 Task: In the  document Friendship.doc, select heading and apply ' Bold and Underline'  Using "replace feature", replace:  'essential to important'
Action: Mouse moved to (660, 389)
Screenshot: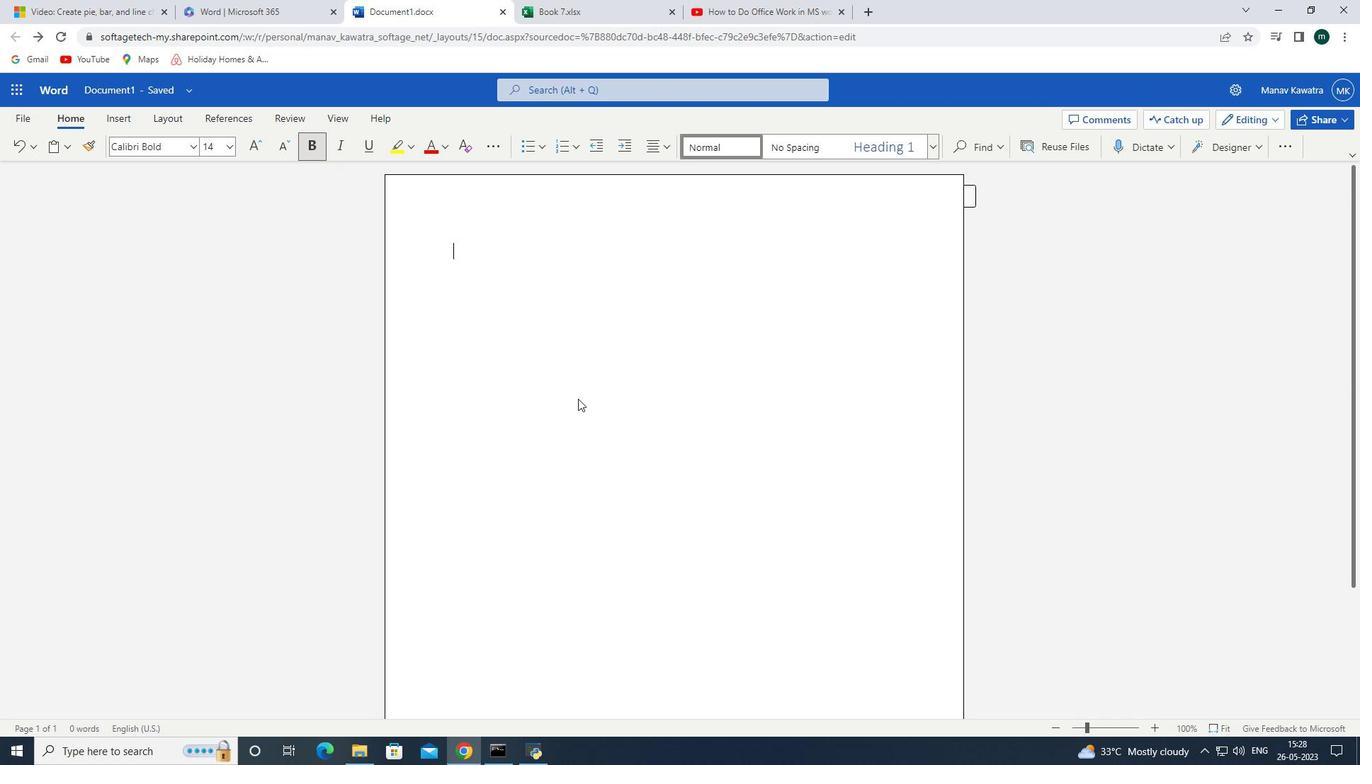 
Action: Mouse pressed left at (660, 389)
Screenshot: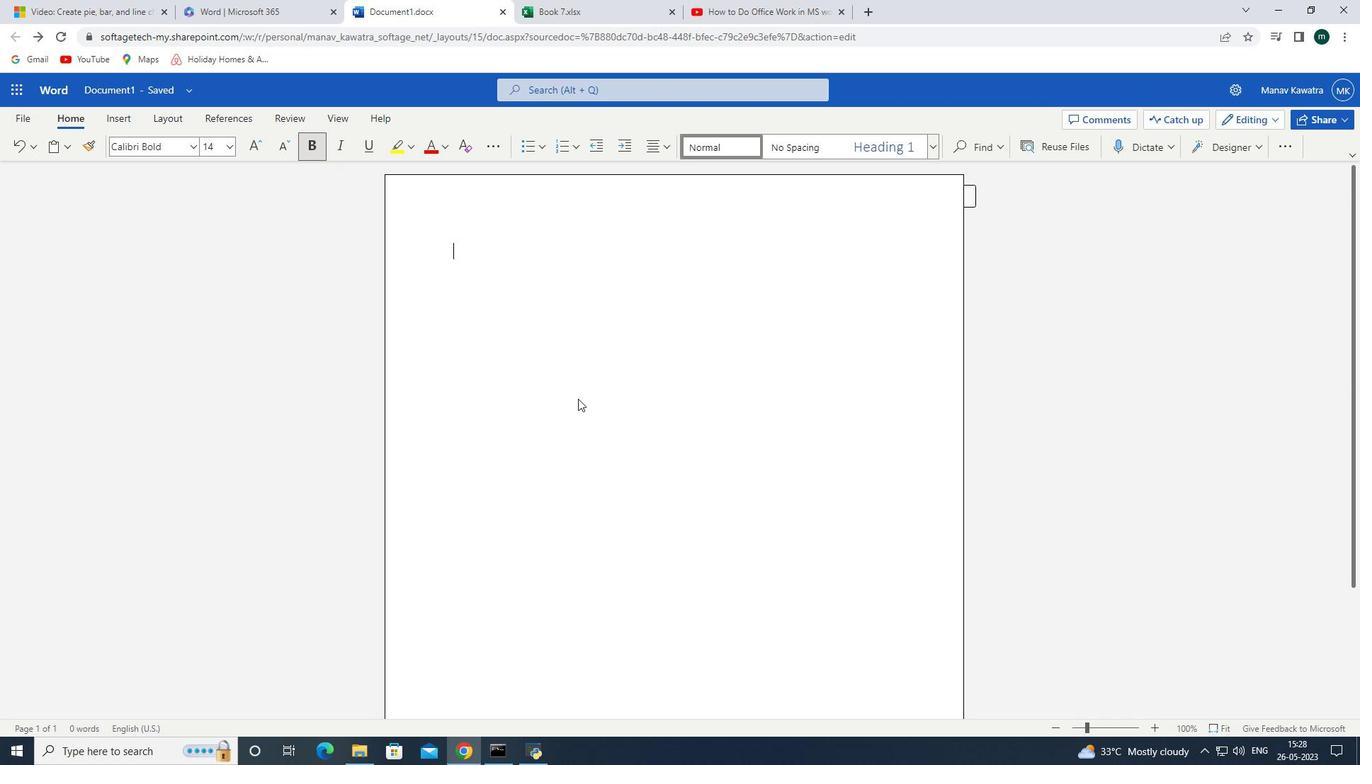 
Action: Mouse moved to (648, 392)
Screenshot: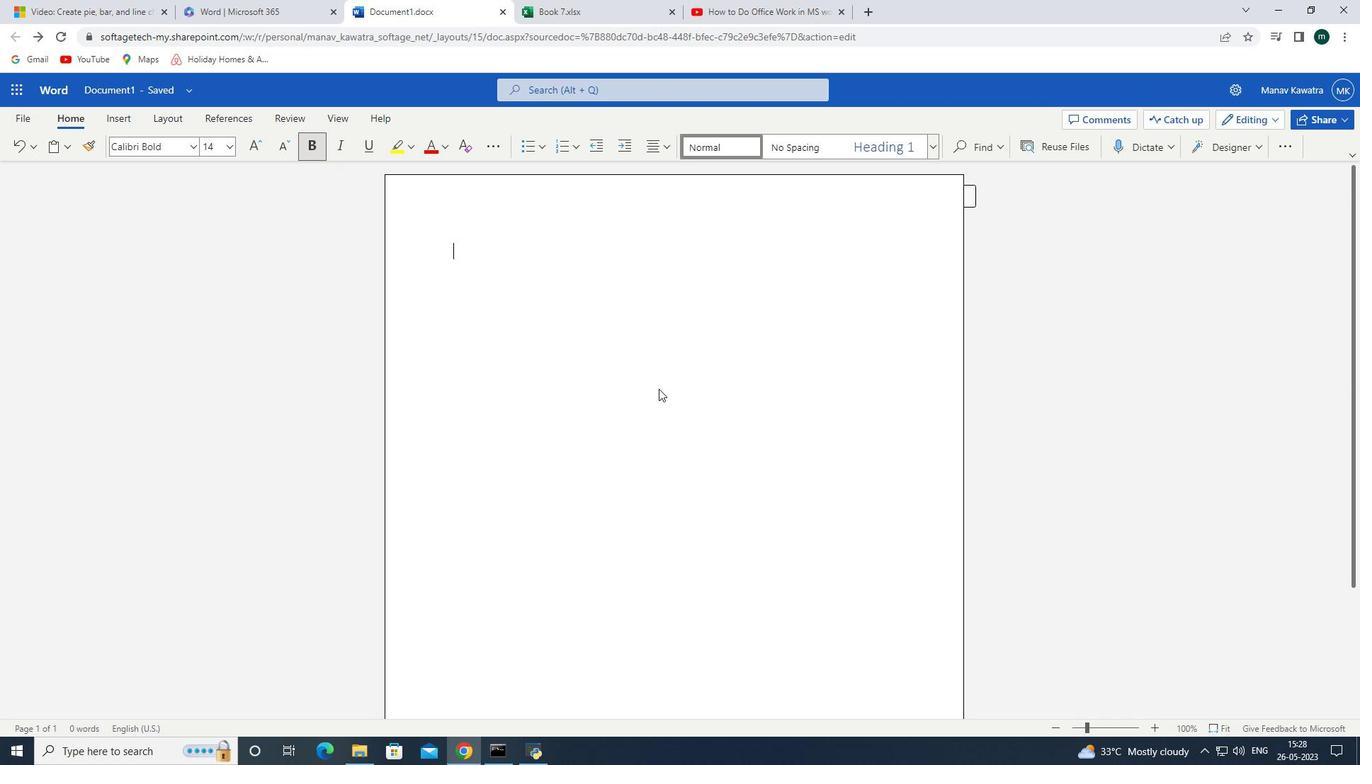 
Action: Mouse pressed right at (648, 392)
Screenshot: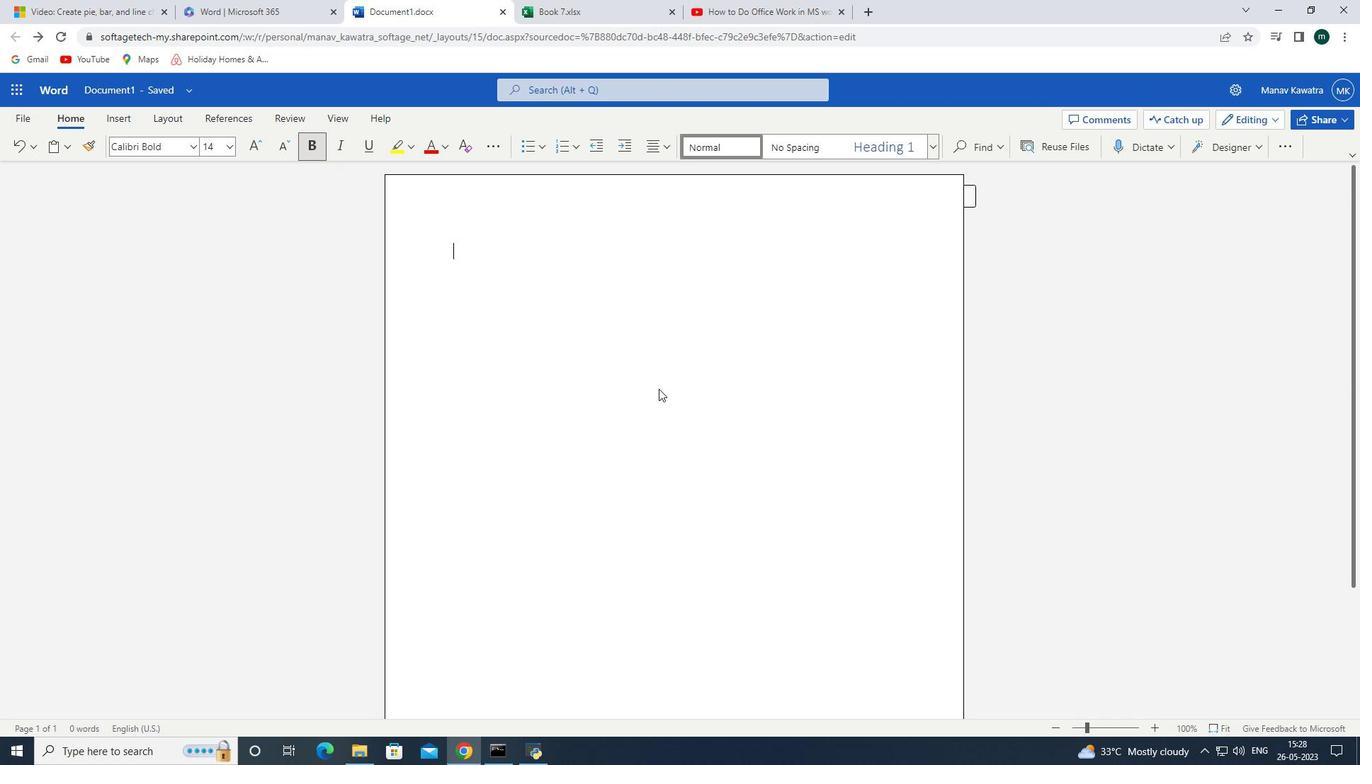 
Action: Mouse moved to (644, 402)
Screenshot: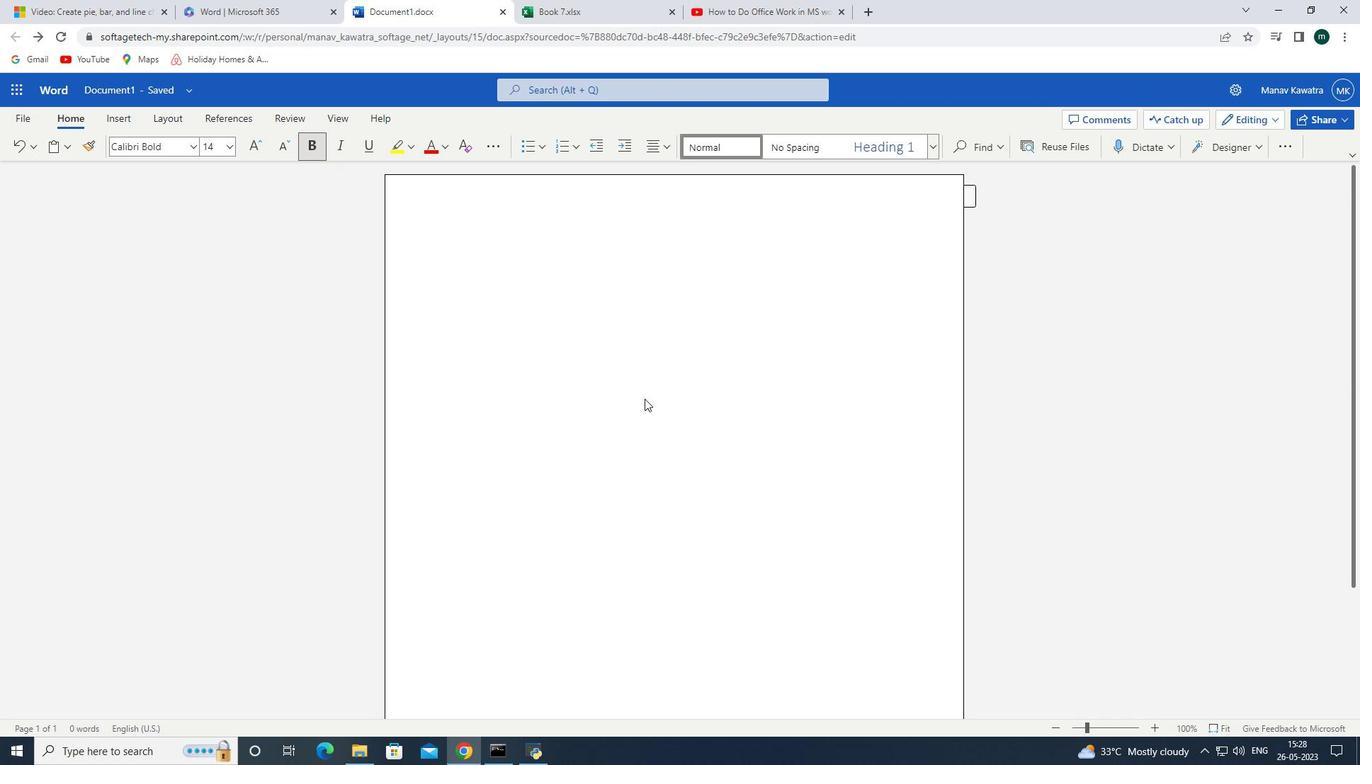 
Action: Mouse pressed left at (644, 402)
Screenshot: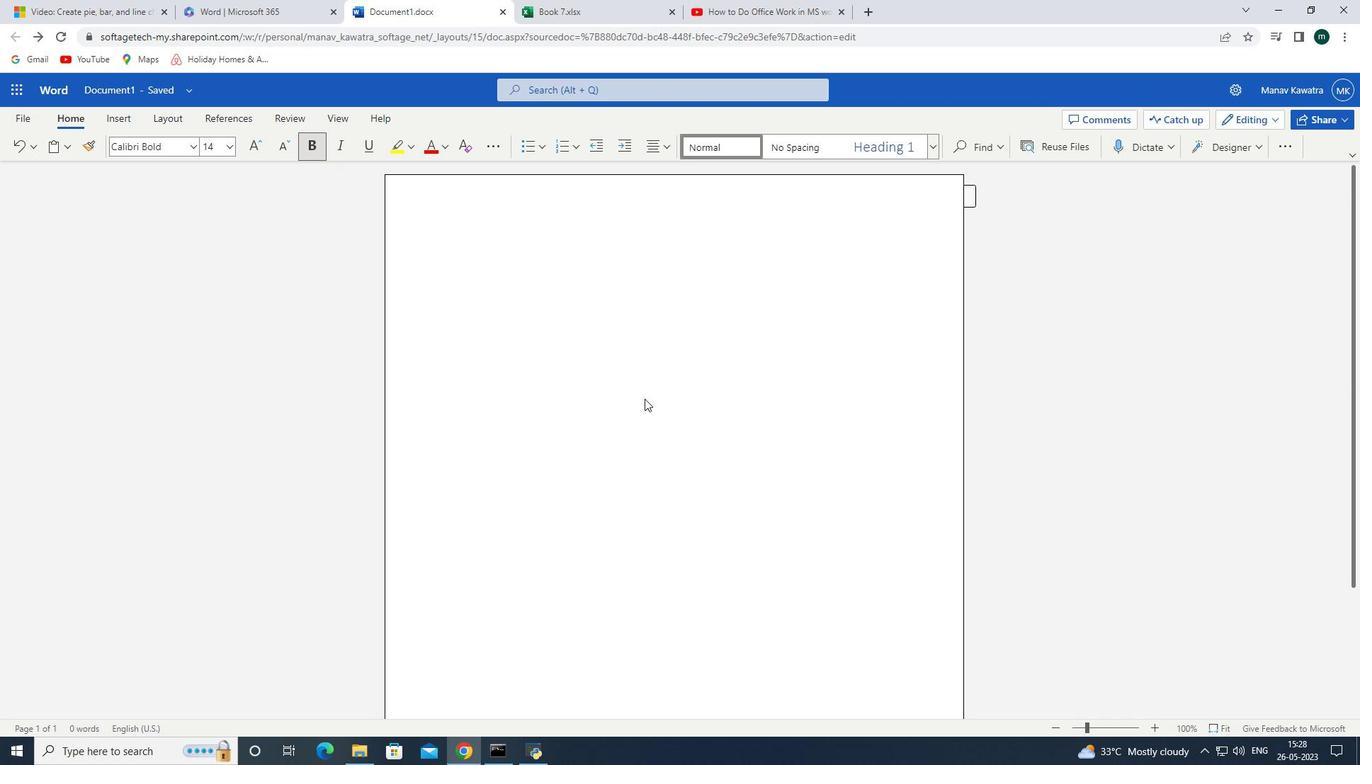 
Action: Mouse moved to (637, 420)
Screenshot: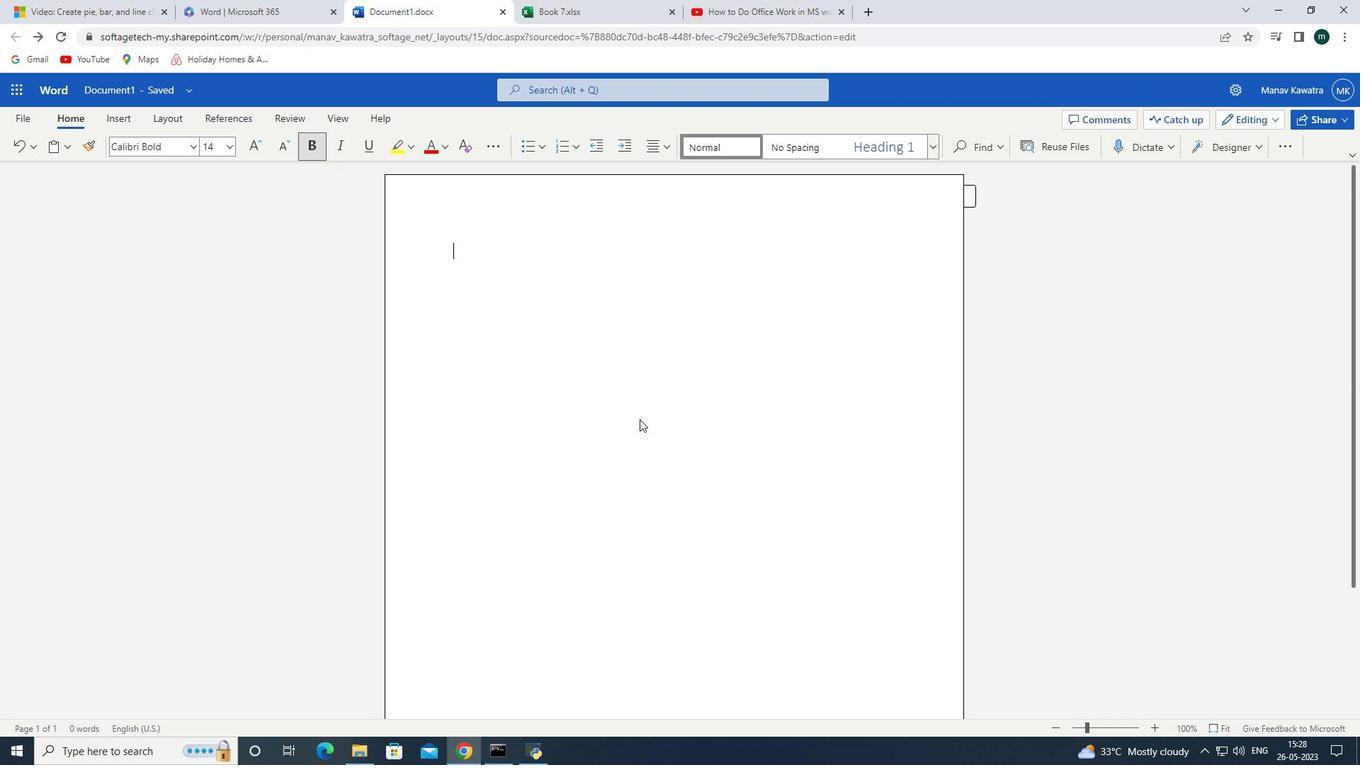 
